 Task: For heading Arial with bold.  font size for heading22,  'Change the font style of data to'Arial Narrow.  and font size to 14,  Change the alignment of both headline & data to Align middle.  In the sheet  FinRecords templatesbook
Action: Mouse moved to (862, 113)
Screenshot: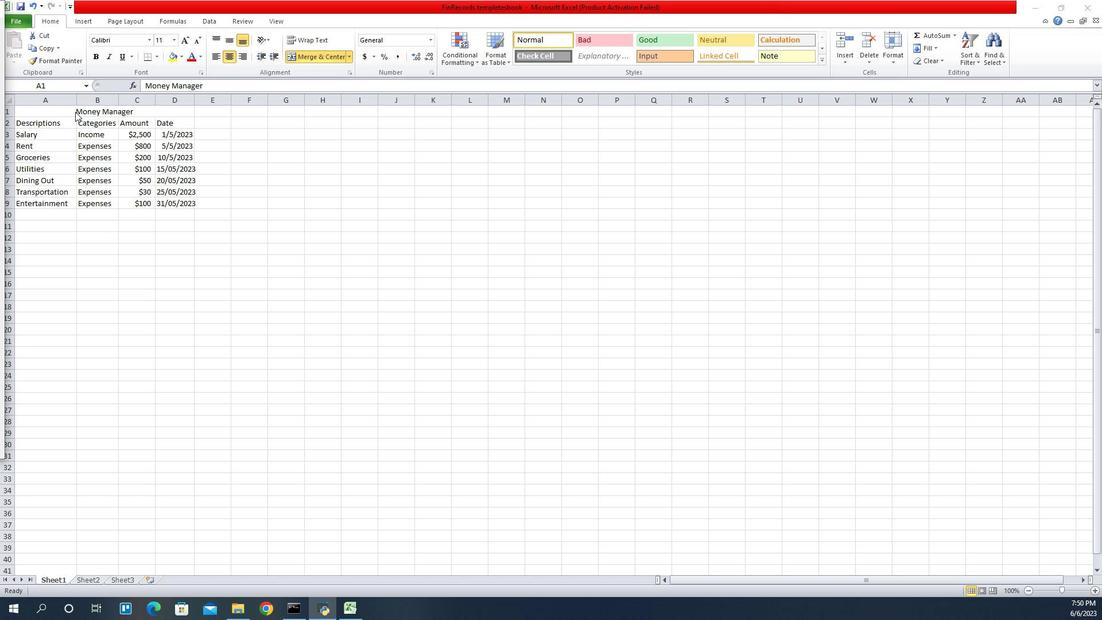 
Action: Mouse pressed left at (862, 113)
Screenshot: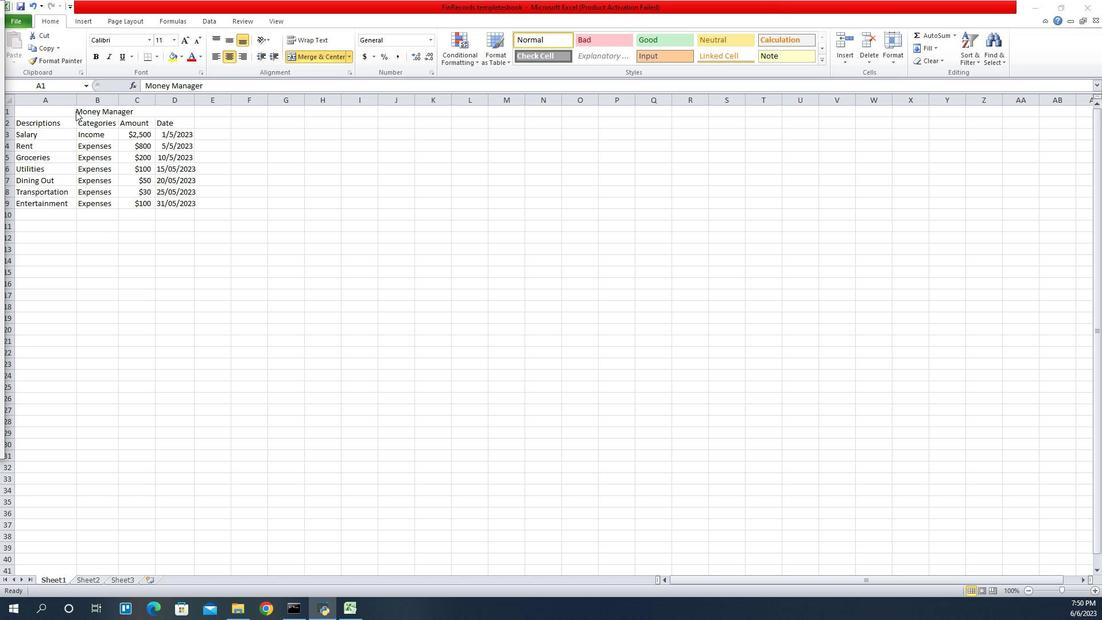 
Action: Mouse moved to (934, 44)
Screenshot: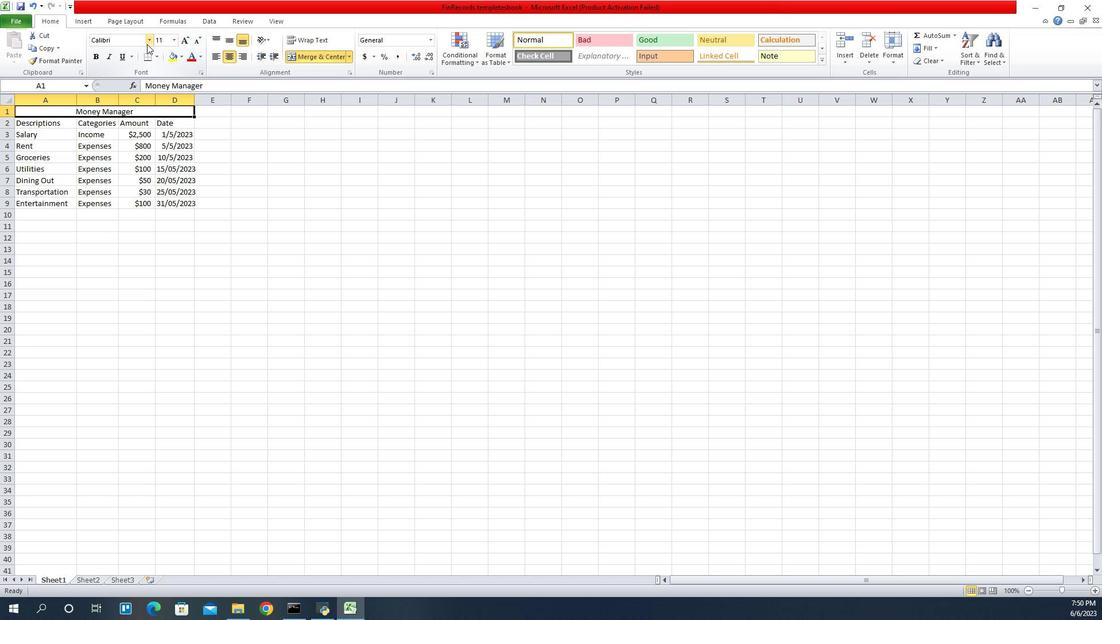 
Action: Mouse pressed left at (934, 44)
Screenshot: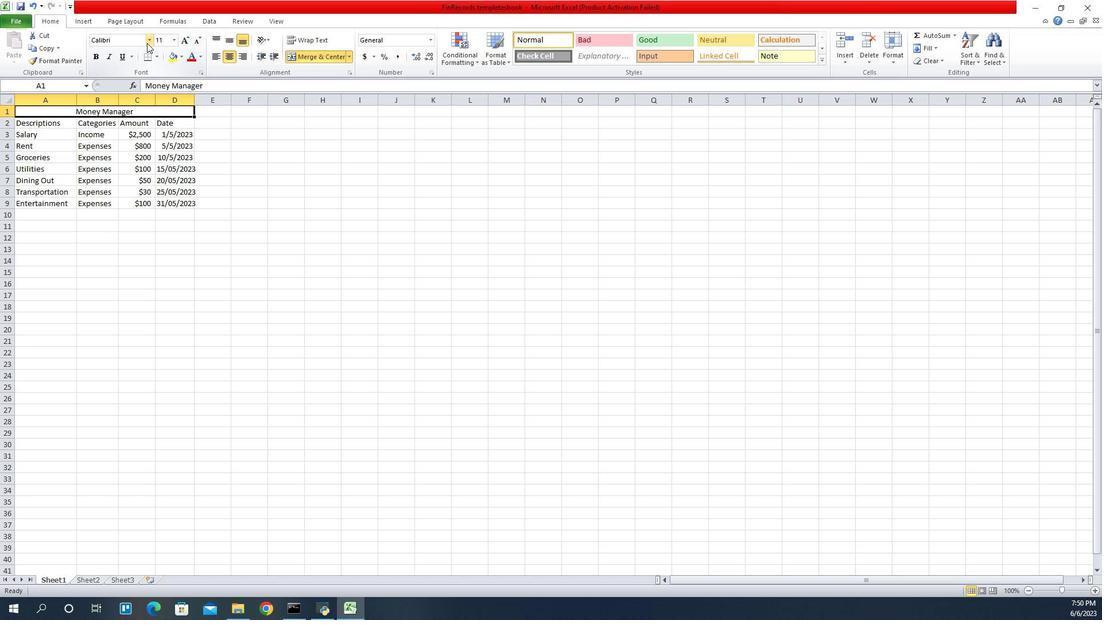 
Action: Mouse moved to (913, 131)
Screenshot: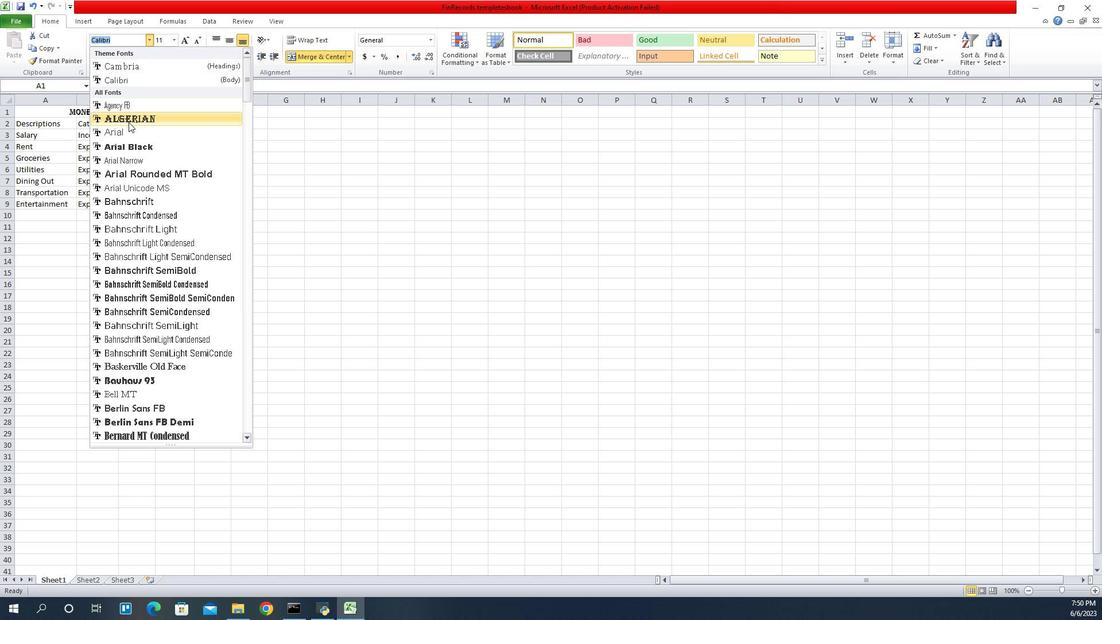 
Action: Mouse pressed left at (913, 131)
Screenshot: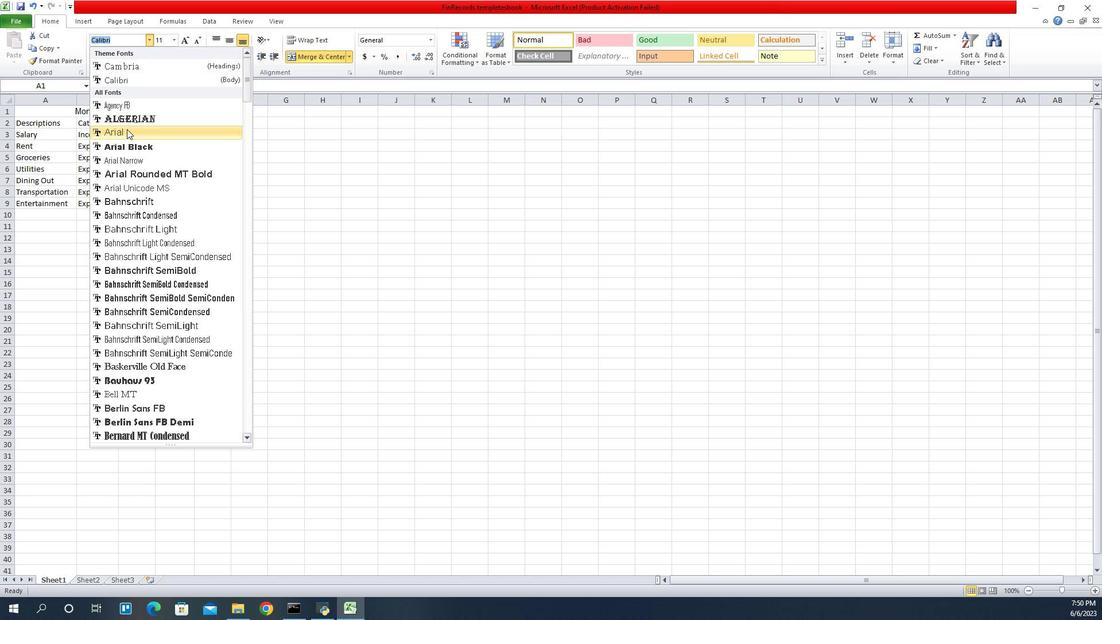 
Action: Mouse moved to (882, 59)
Screenshot: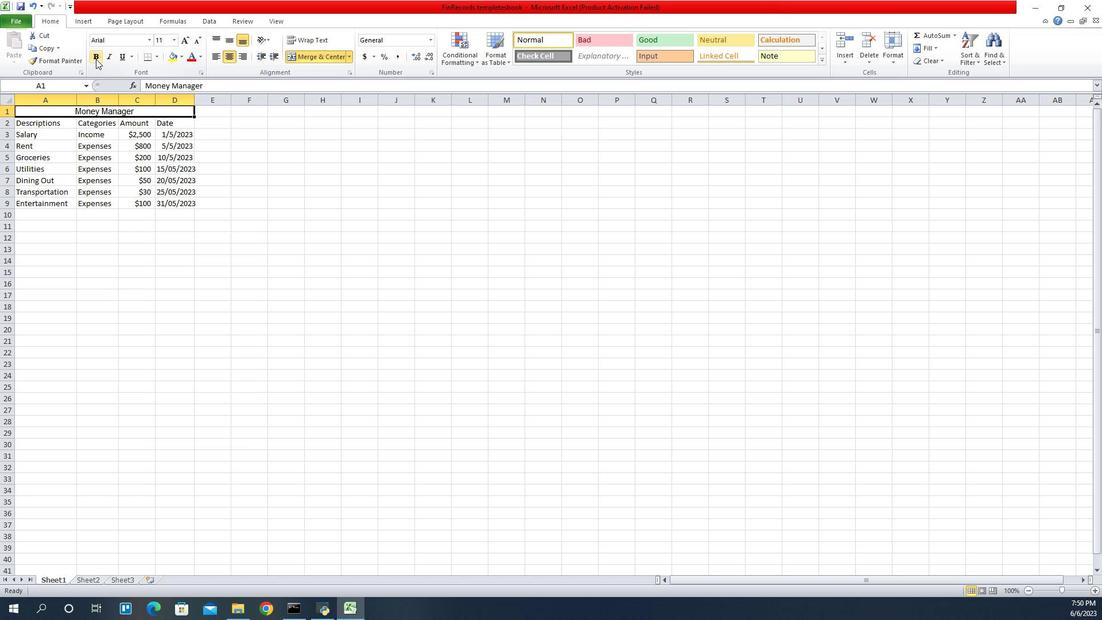 
Action: Mouse pressed left at (882, 59)
Screenshot: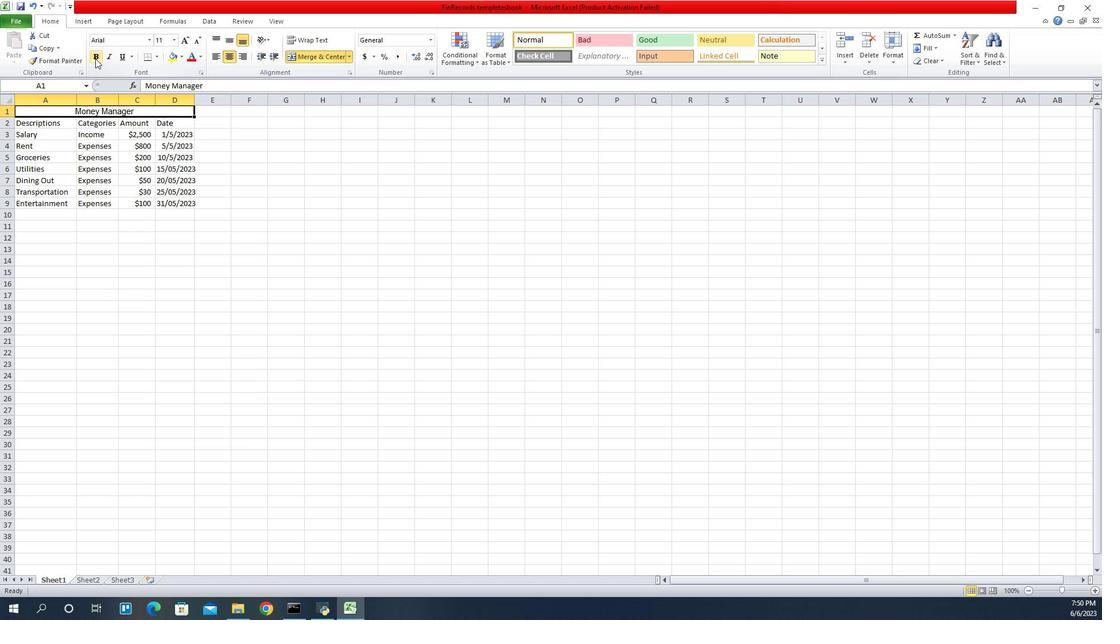 
Action: Mouse moved to (960, 44)
Screenshot: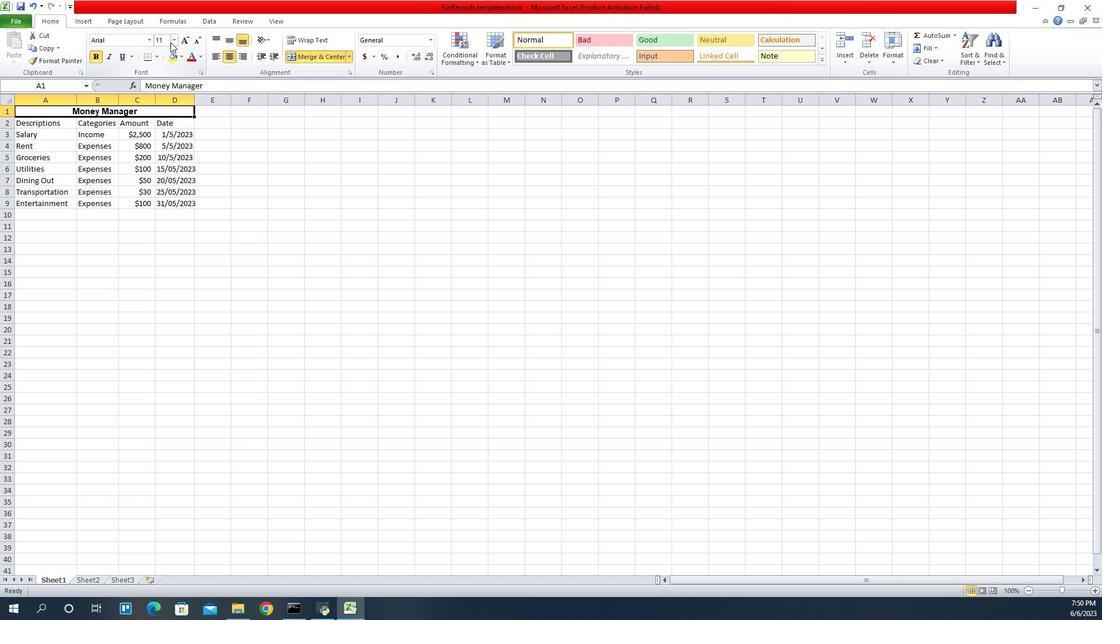 
Action: Mouse pressed left at (960, 44)
Screenshot: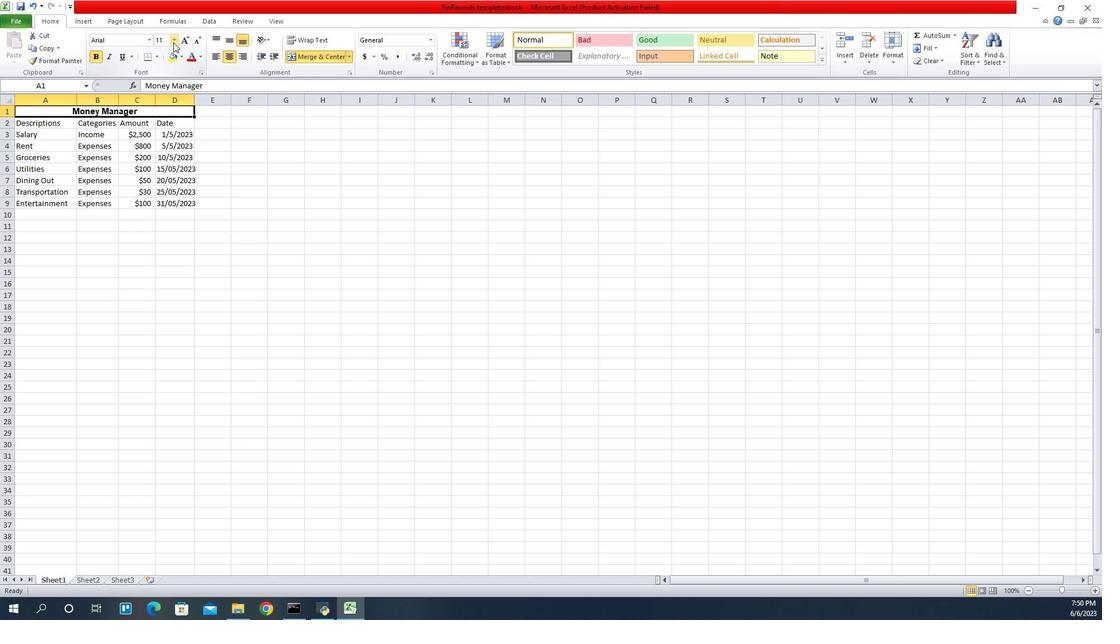 
Action: Mouse pressed left at (960, 44)
Screenshot: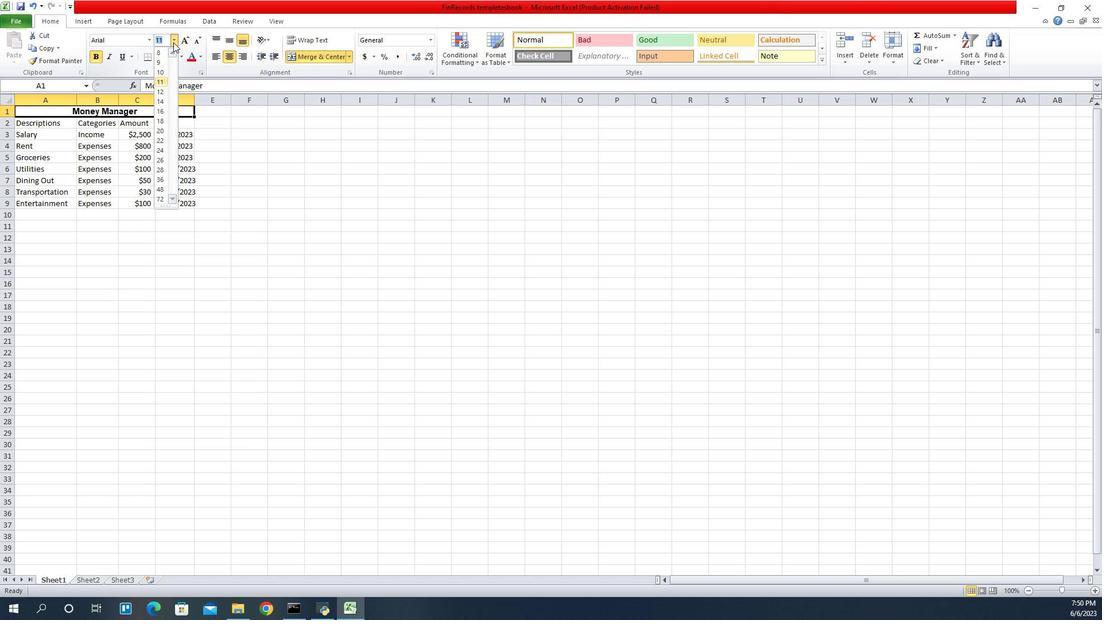 
Action: Mouse moved to (962, 44)
Screenshot: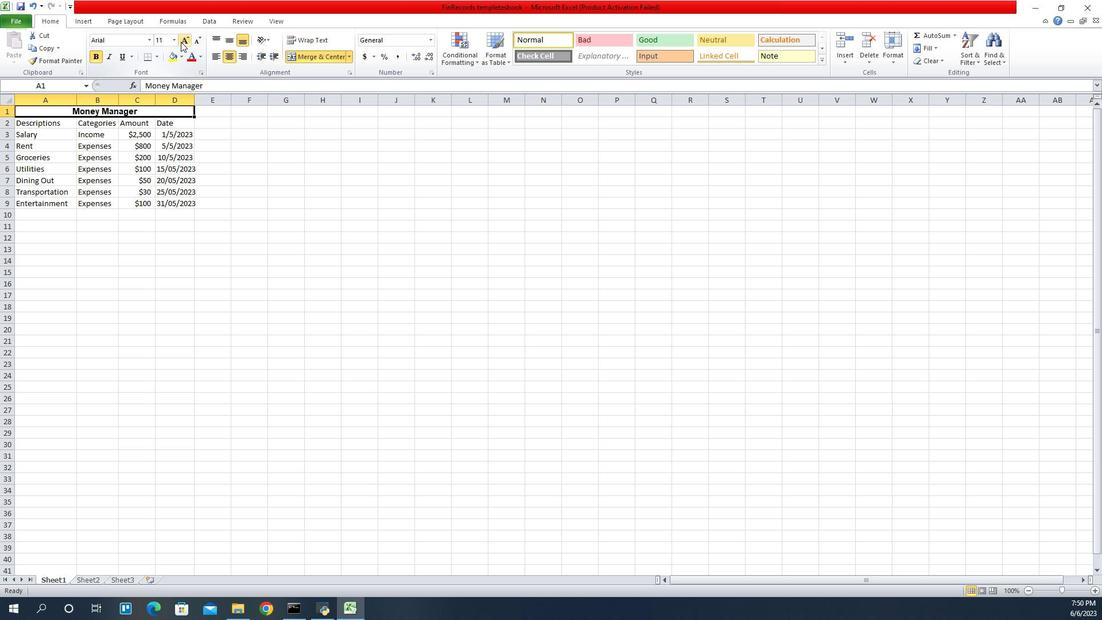
Action: Mouse pressed left at (962, 44)
Screenshot: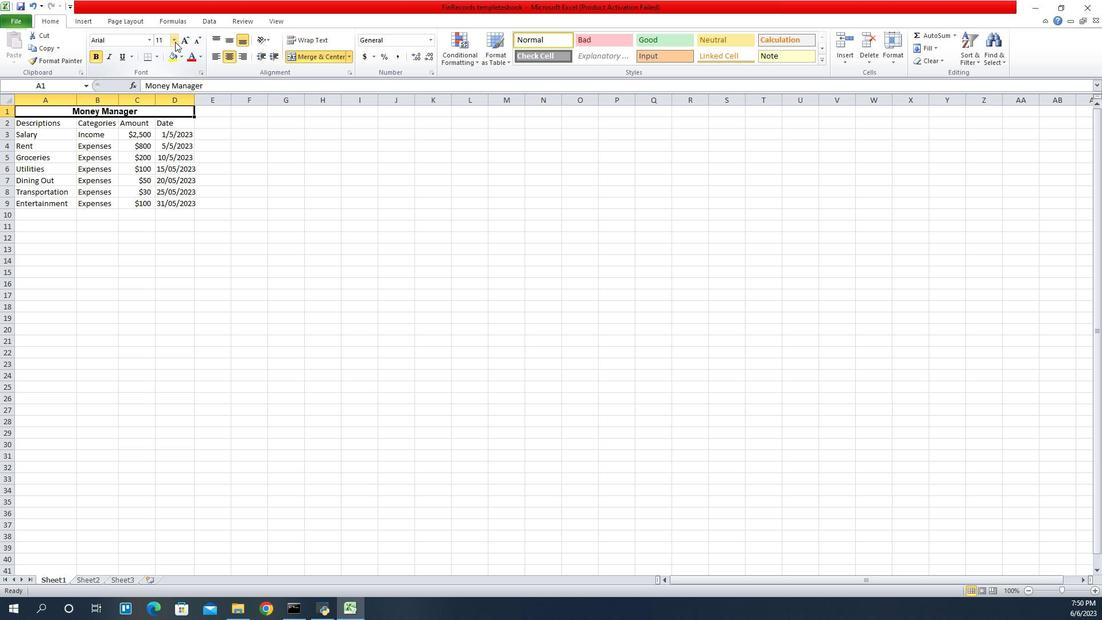 
Action: Mouse moved to (947, 143)
Screenshot: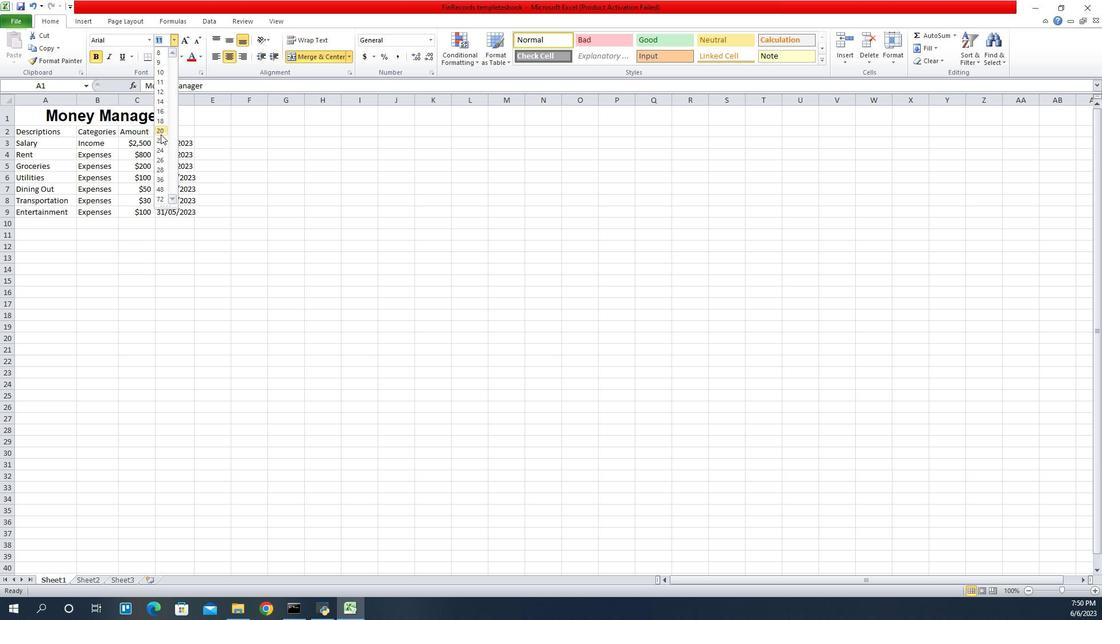 
Action: Mouse pressed left at (947, 143)
Screenshot: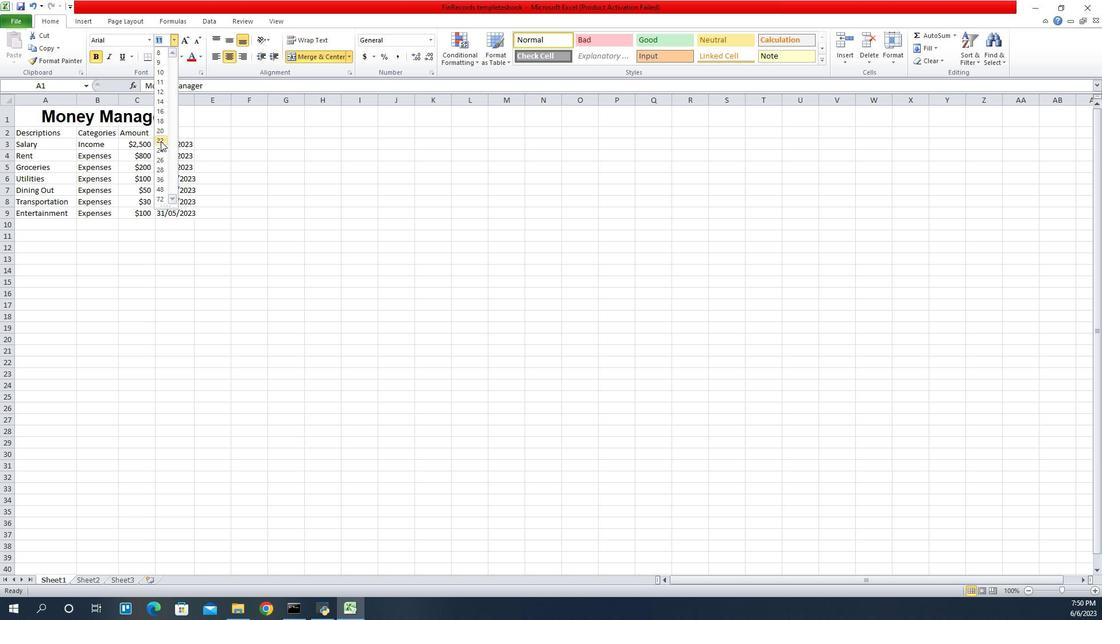 
Action: Mouse moved to (818, 137)
Screenshot: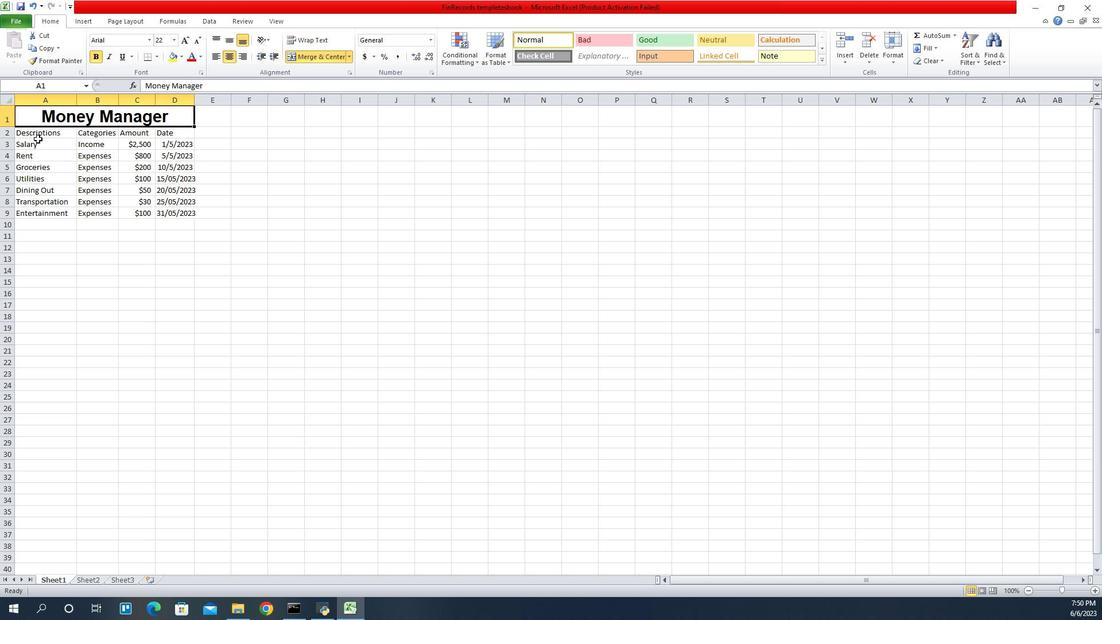 
Action: Mouse pressed left at (818, 137)
Screenshot: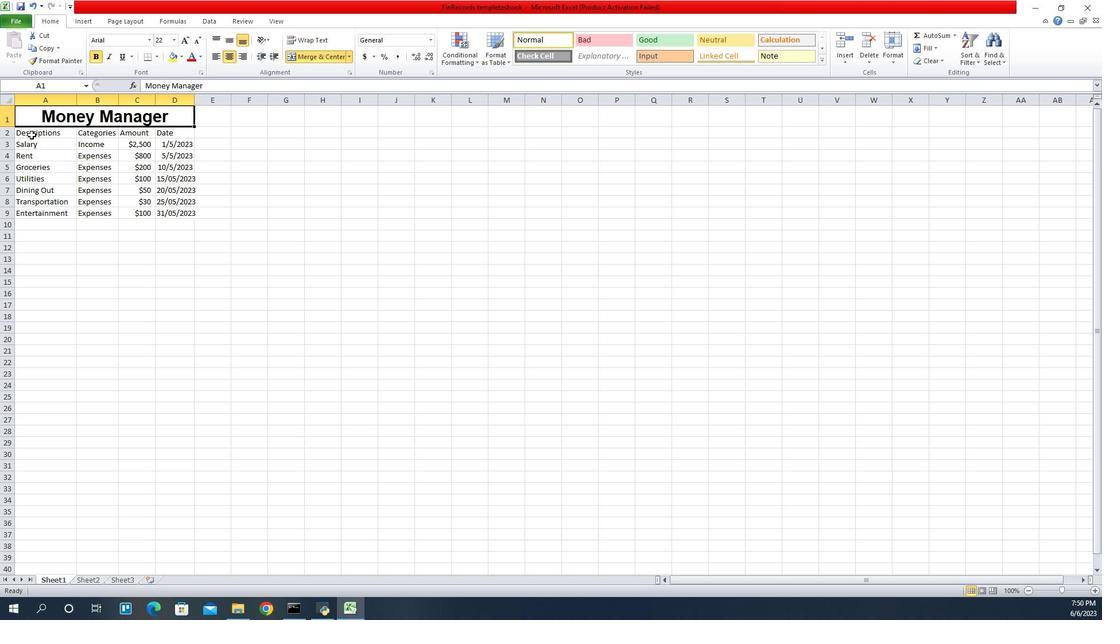 
Action: Mouse moved to (936, 44)
Screenshot: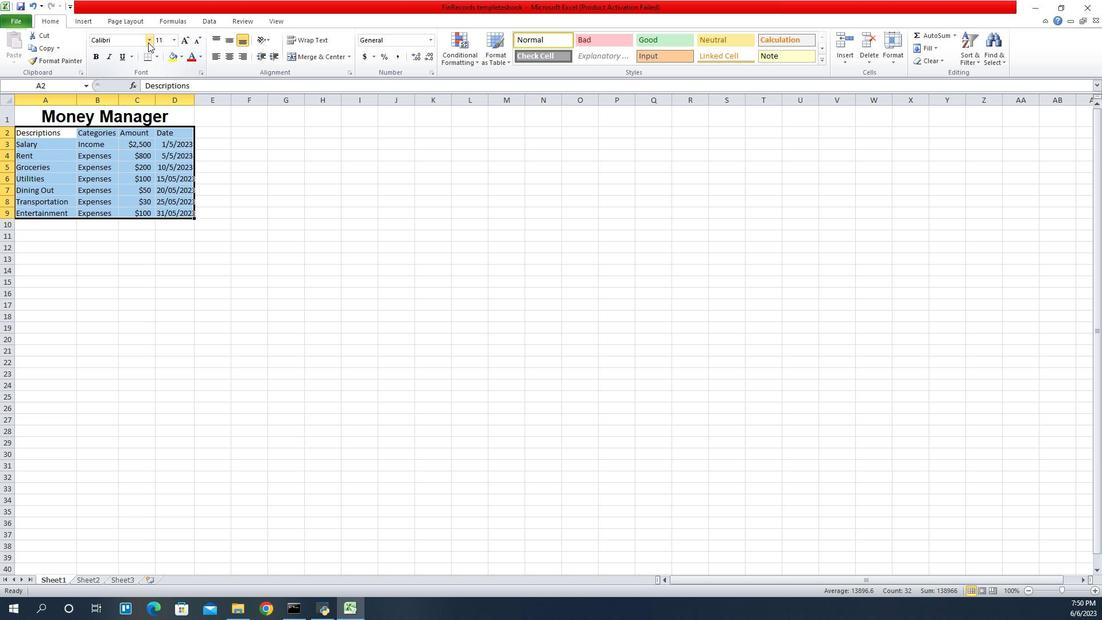 
Action: Mouse pressed left at (936, 44)
Screenshot: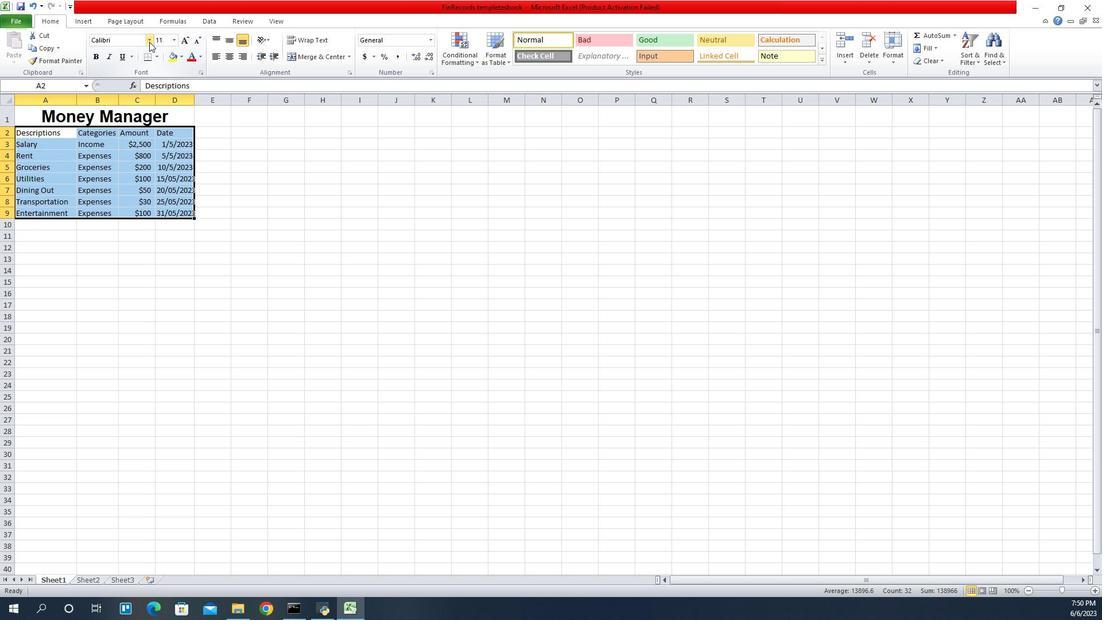 
Action: Mouse moved to (918, 161)
Screenshot: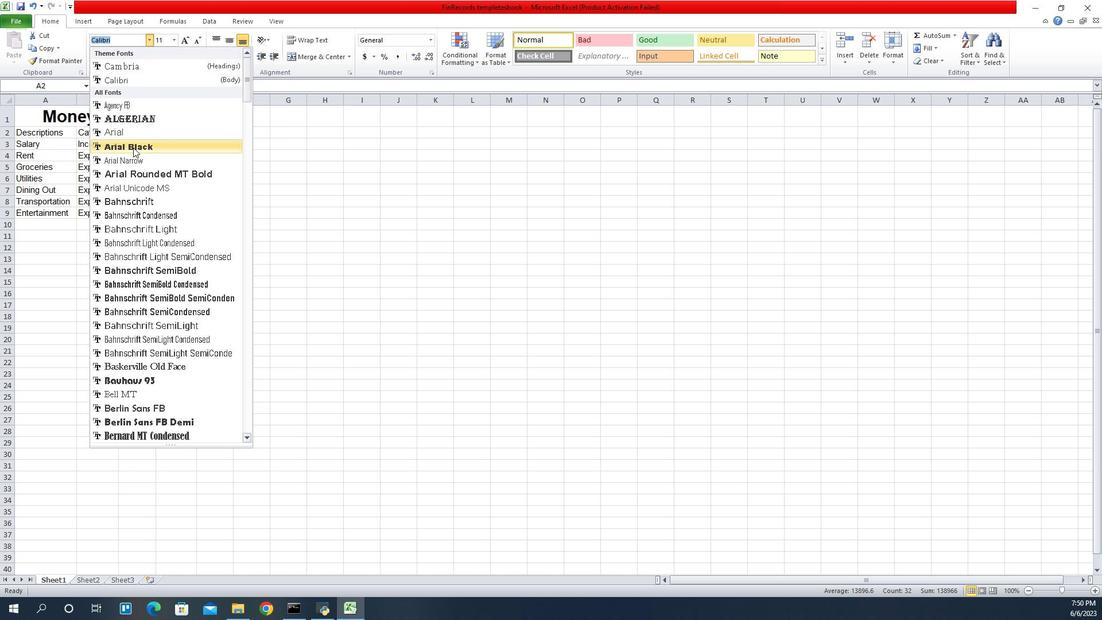 
Action: Mouse pressed left at (918, 161)
Screenshot: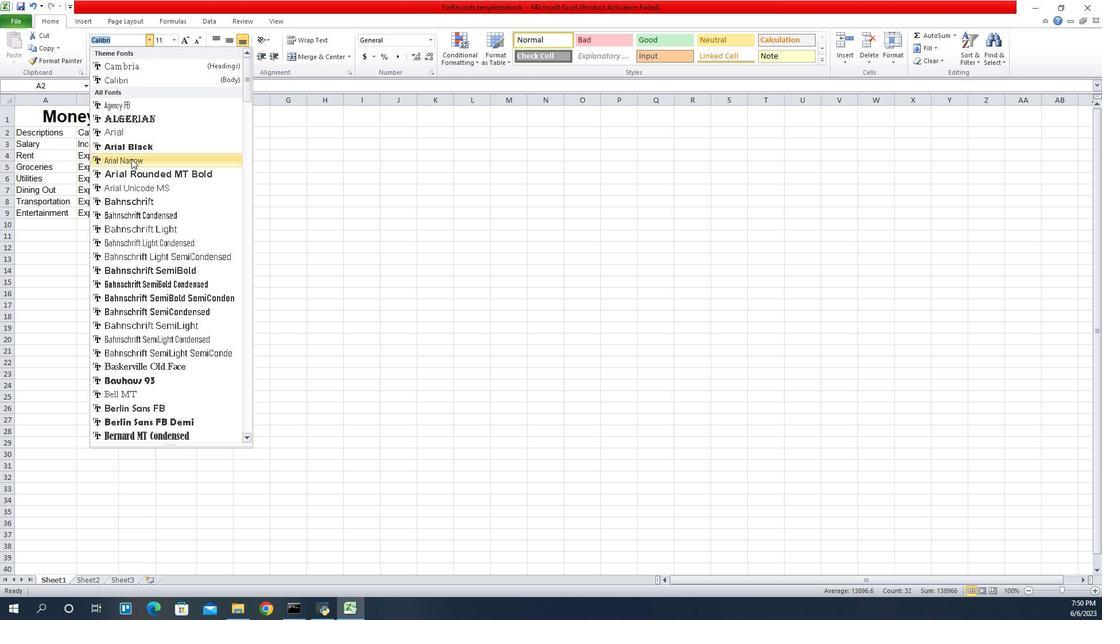 
Action: Mouse moved to (963, 43)
Screenshot: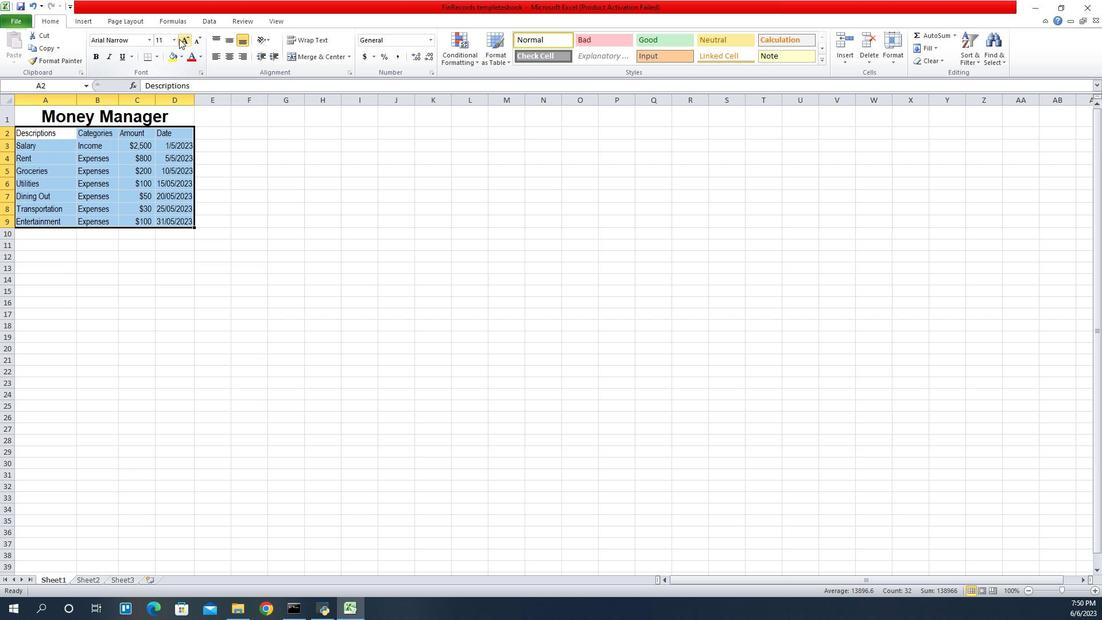 
Action: Mouse pressed left at (963, 43)
Screenshot: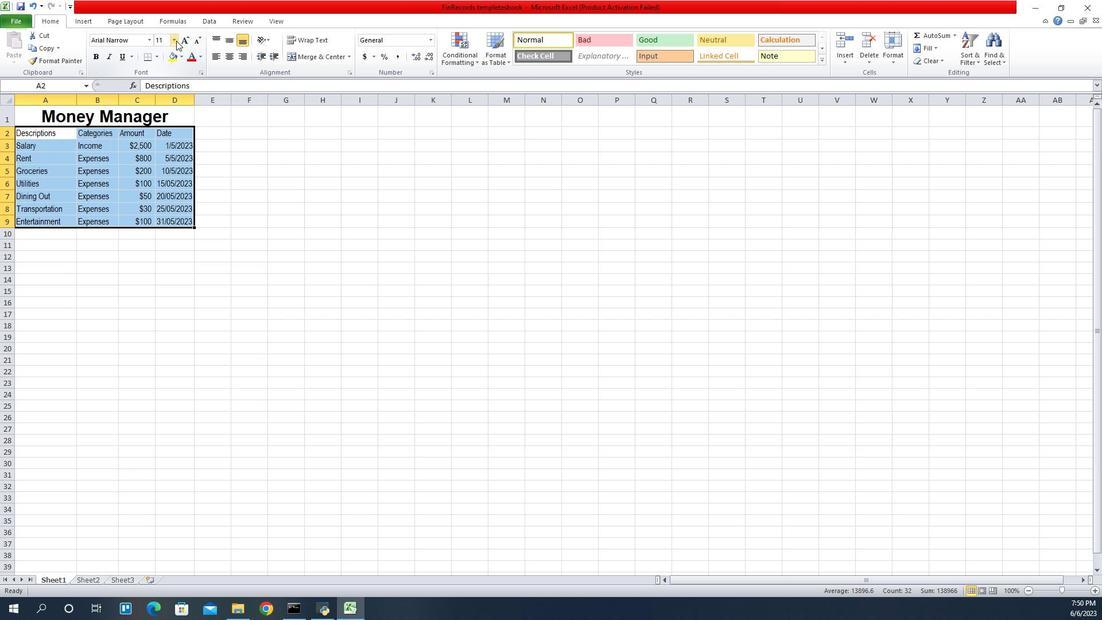 
Action: Mouse moved to (947, 106)
Screenshot: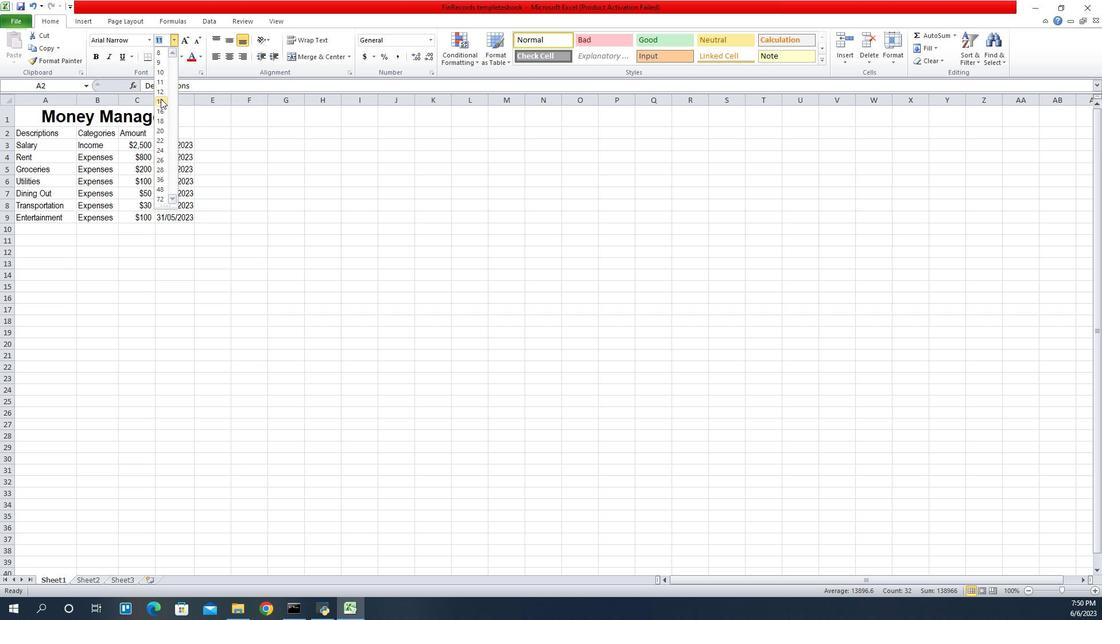 
Action: Mouse pressed left at (947, 106)
Screenshot: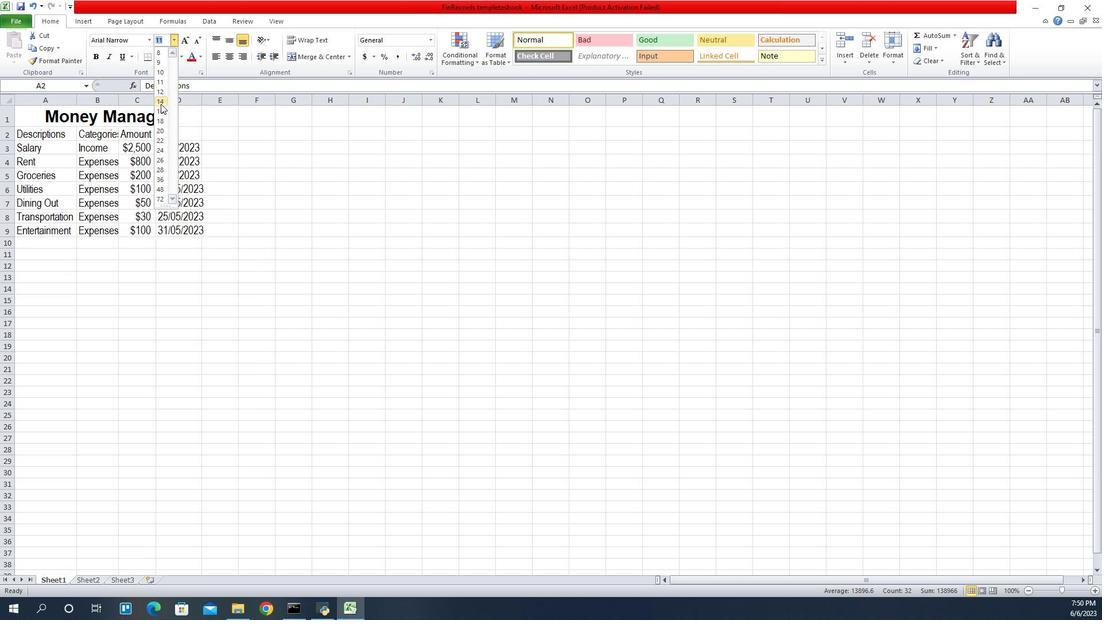 
Action: Mouse moved to (893, 114)
Screenshot: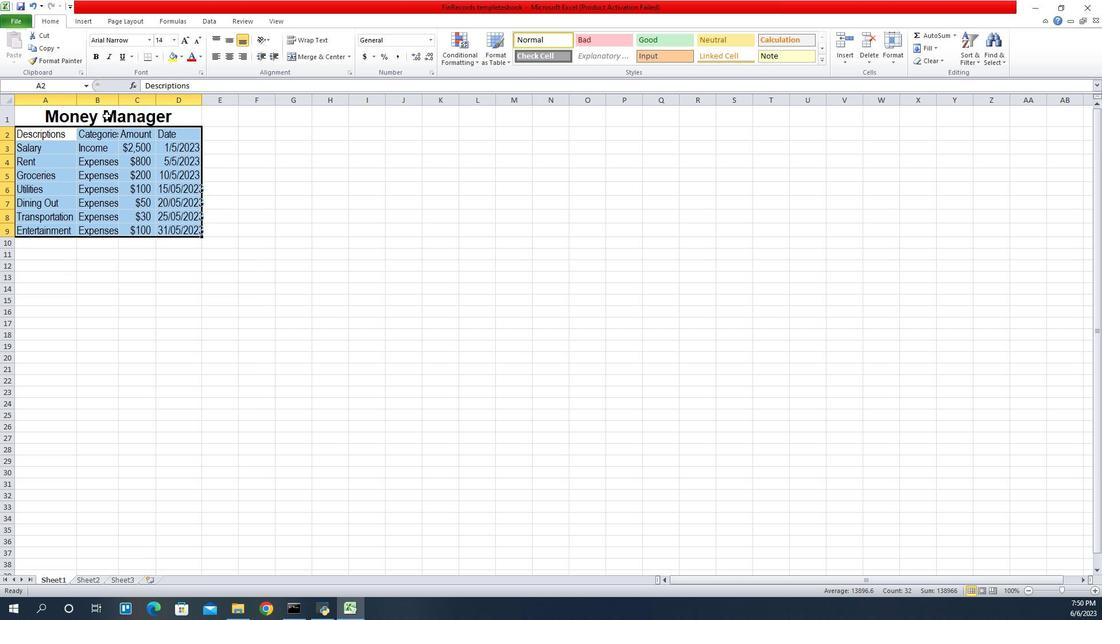 
Action: Mouse pressed left at (893, 114)
Screenshot: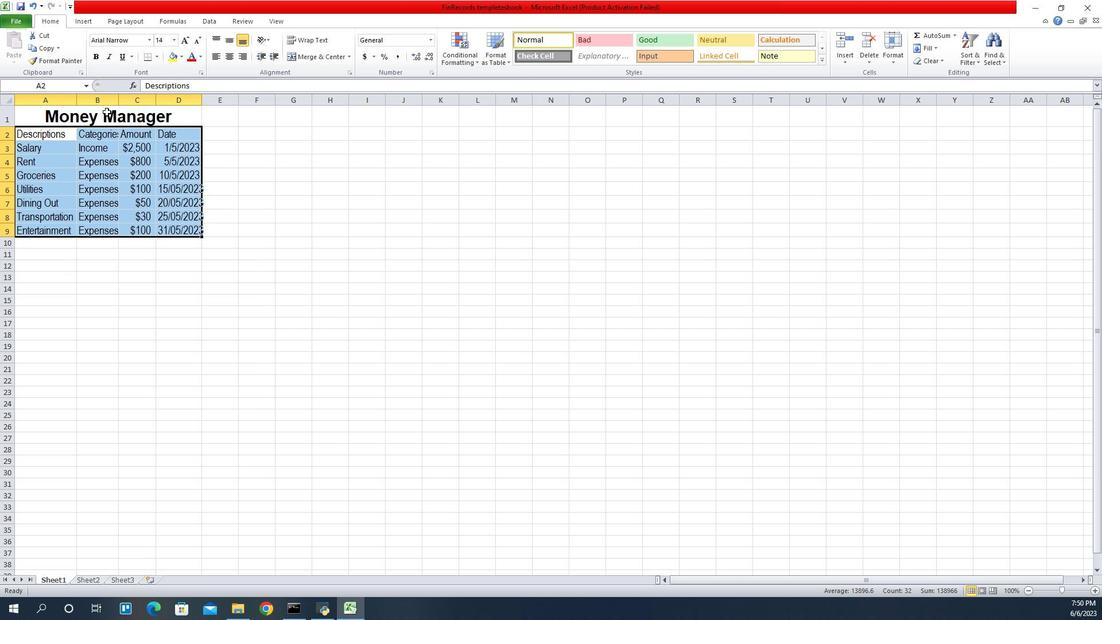 
Action: Mouse moved to (1014, 40)
Screenshot: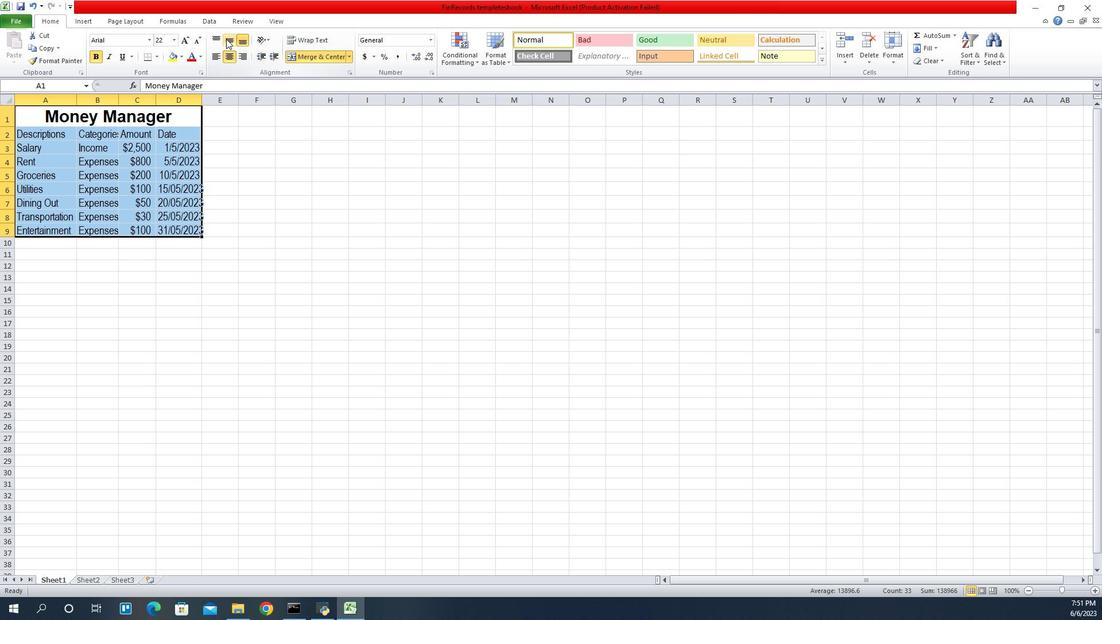 
Action: Mouse pressed left at (1014, 40)
Screenshot: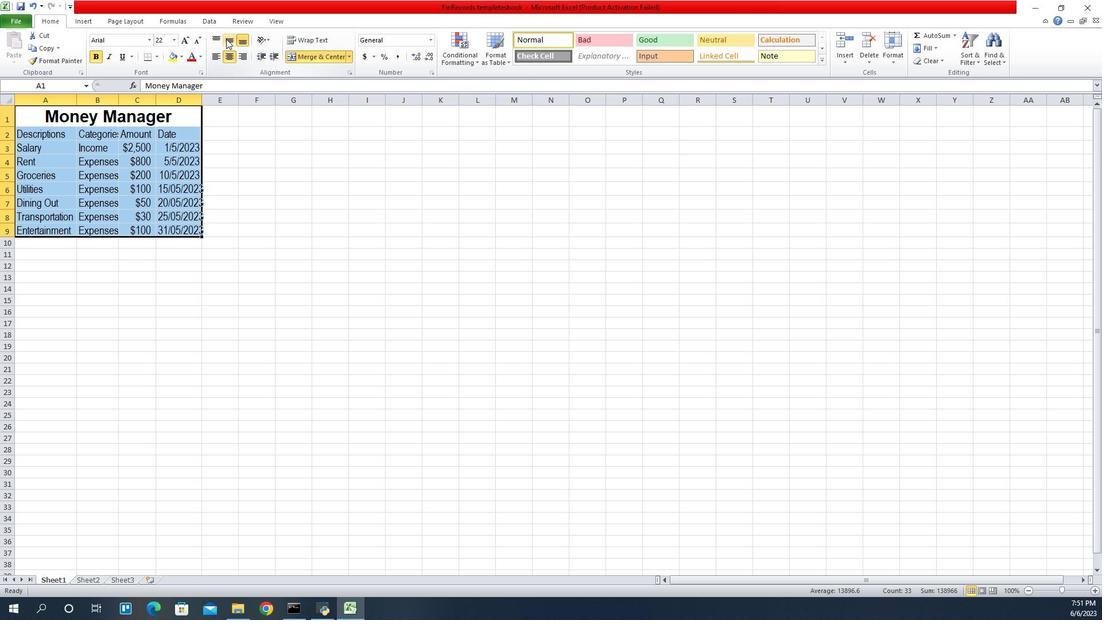 
Action: Mouse moved to (864, 103)
Screenshot: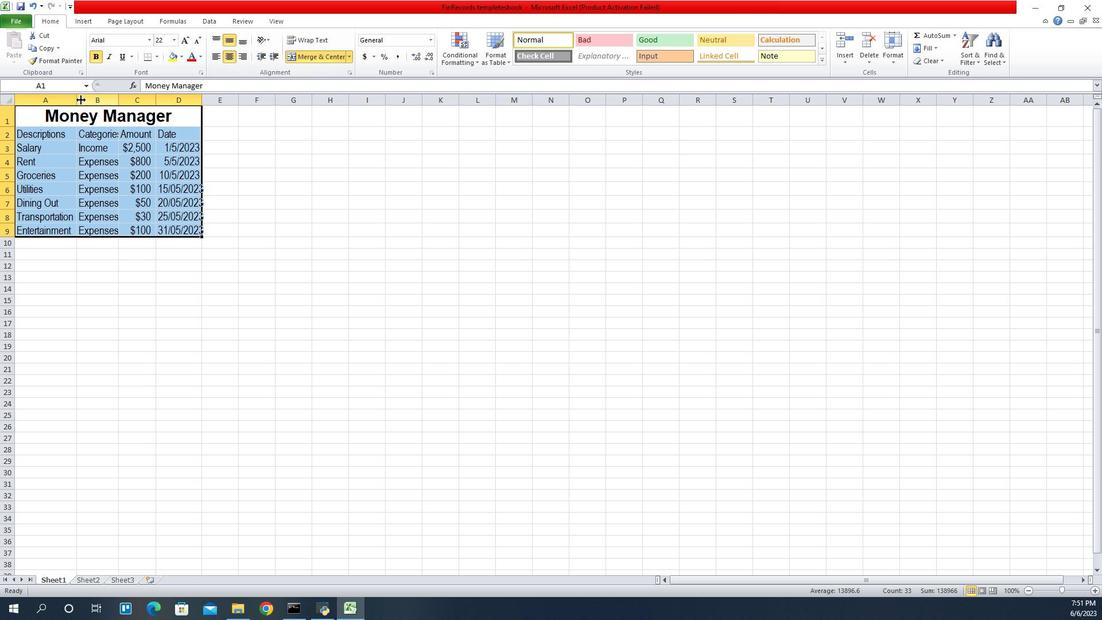 
Action: Mouse pressed left at (864, 103)
Screenshot: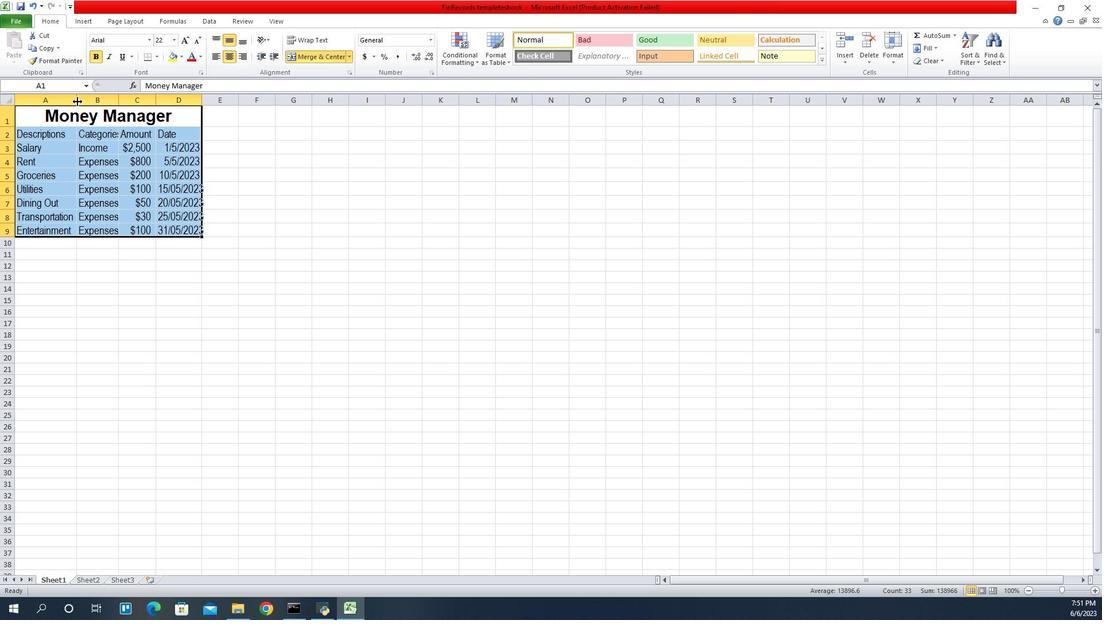 
Action: Mouse pressed left at (864, 103)
Screenshot: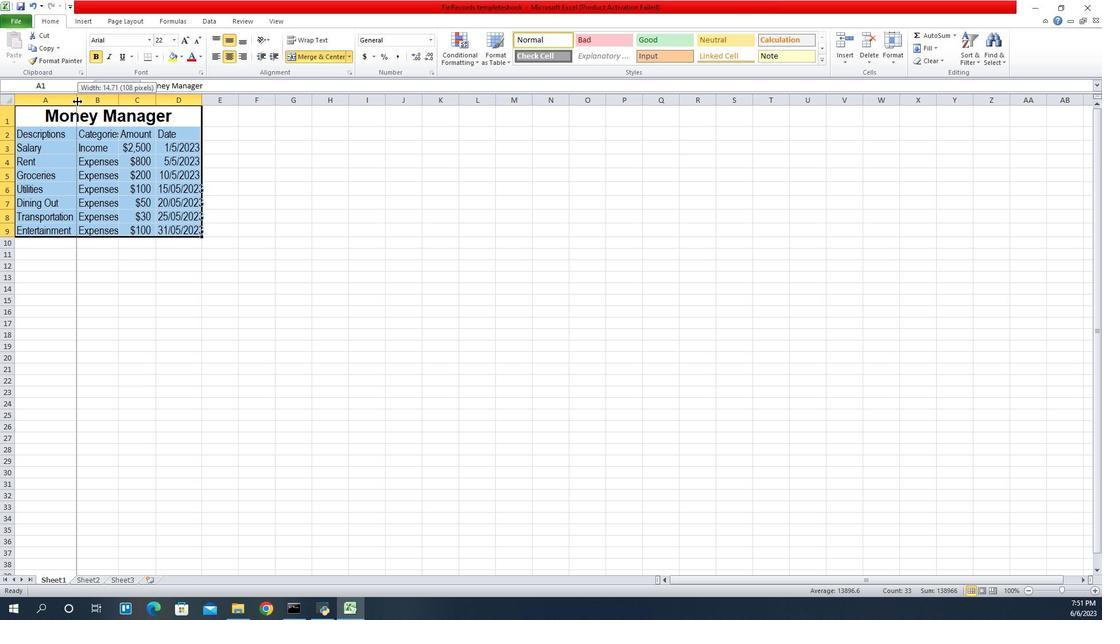 
Action: Mouse moved to (906, 105)
Screenshot: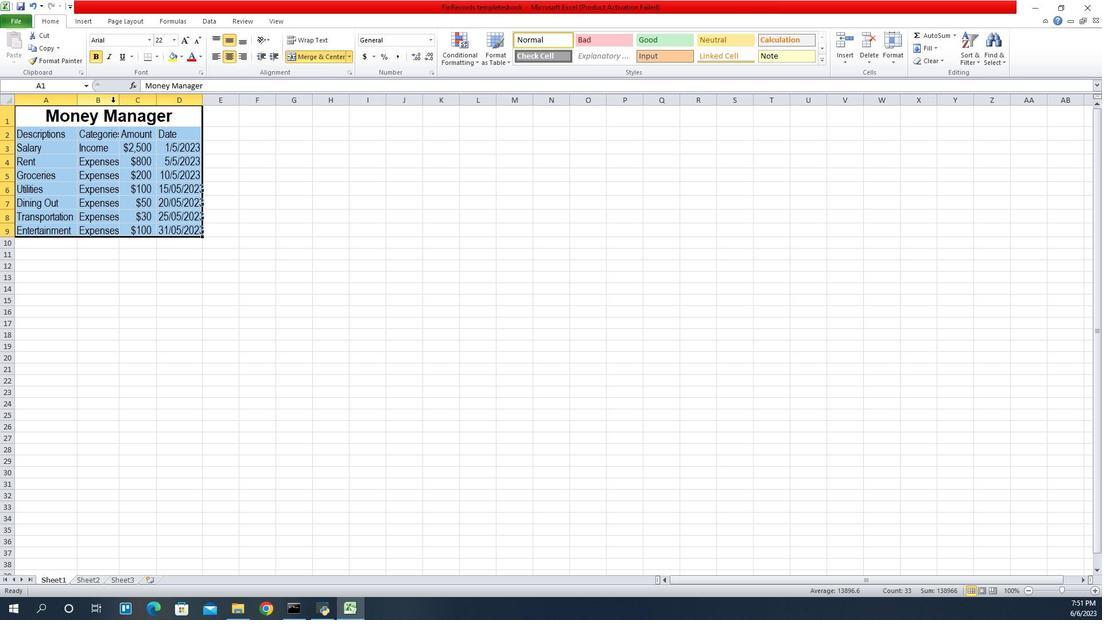 
Action: Mouse pressed left at (906, 105)
Screenshot: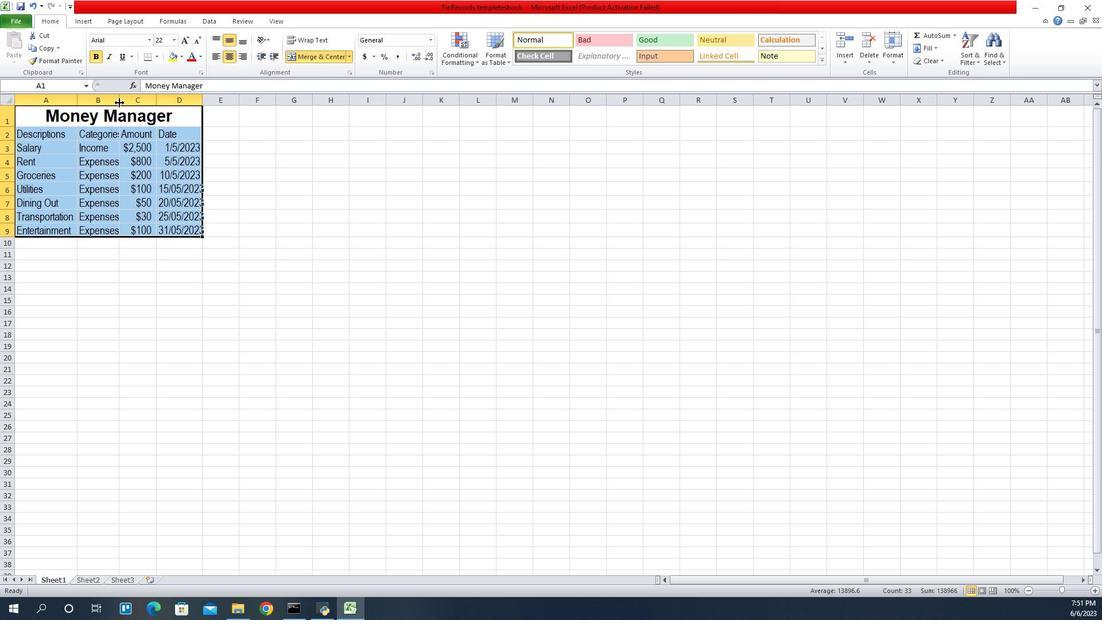 
Action: Mouse pressed left at (906, 105)
Screenshot: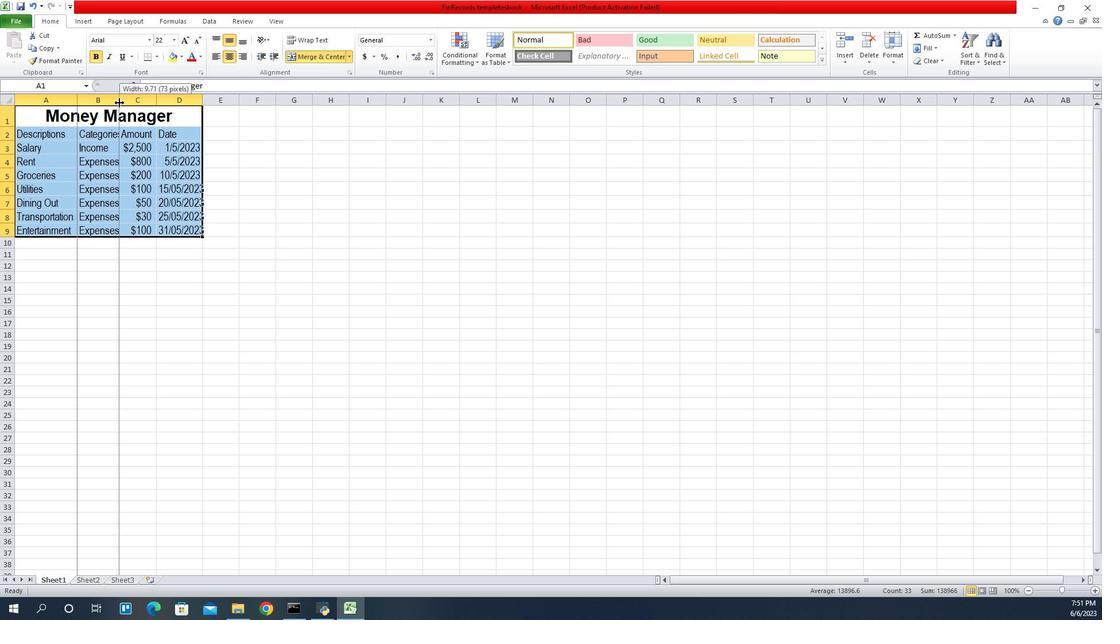 
Action: Mouse moved to (949, 105)
Screenshot: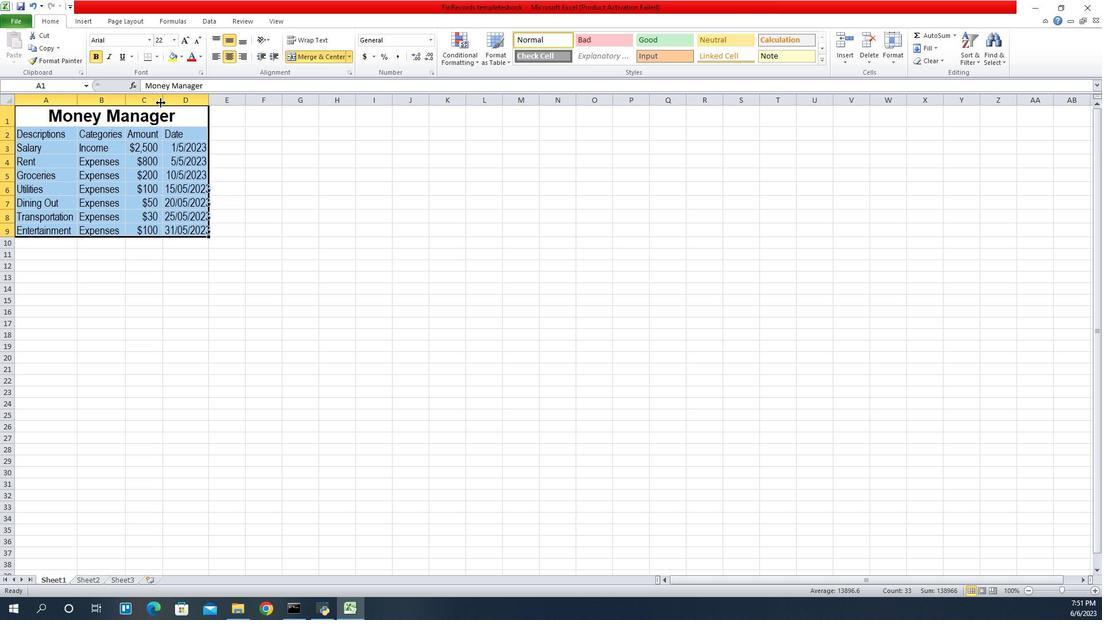 
Action: Mouse pressed left at (949, 105)
Screenshot: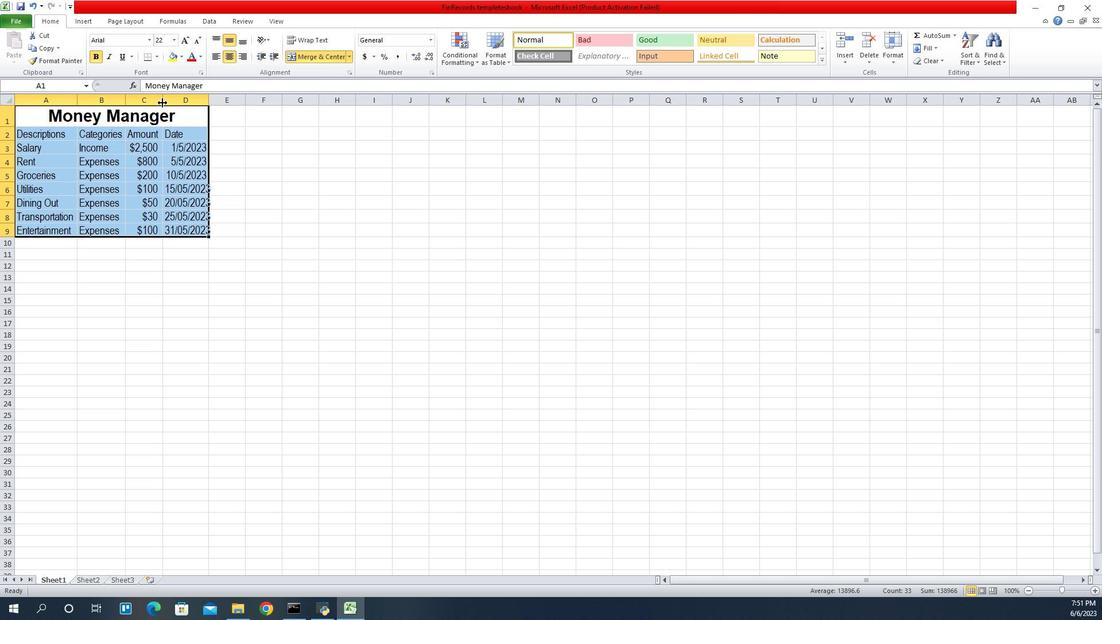 
Action: Mouse pressed left at (949, 105)
Screenshot: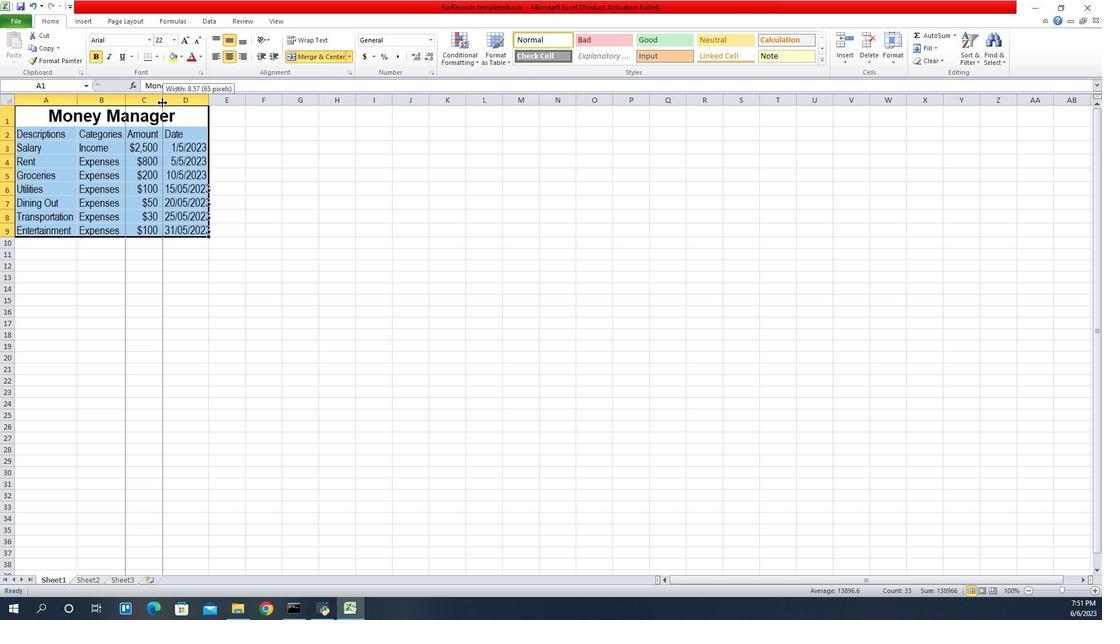 
Action: Mouse moved to (994, 102)
Screenshot: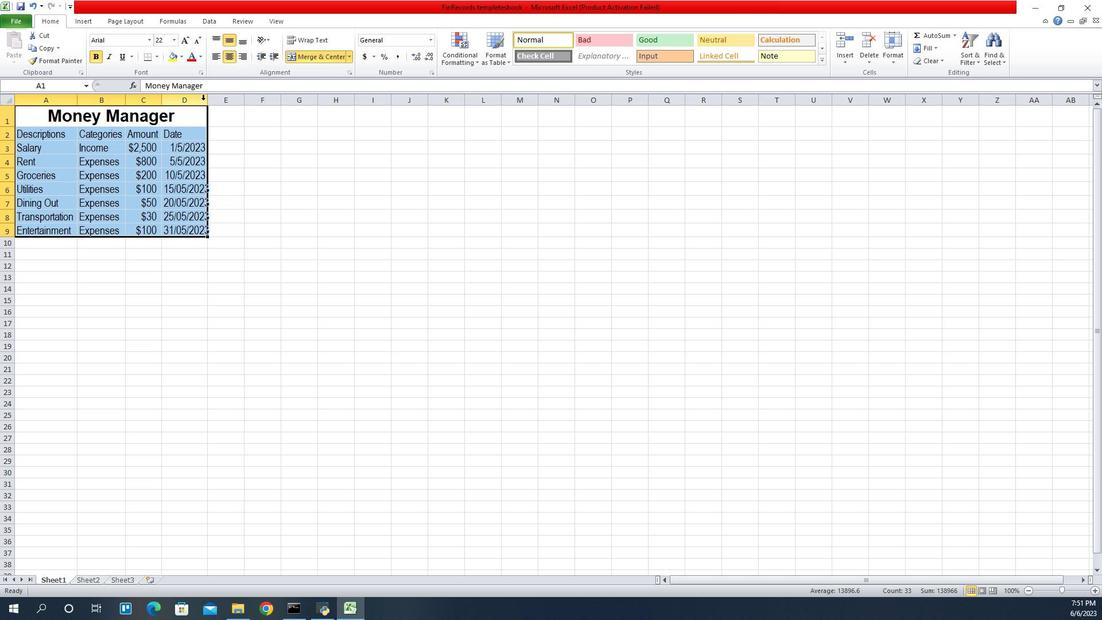 
Action: Mouse pressed left at (994, 102)
Screenshot: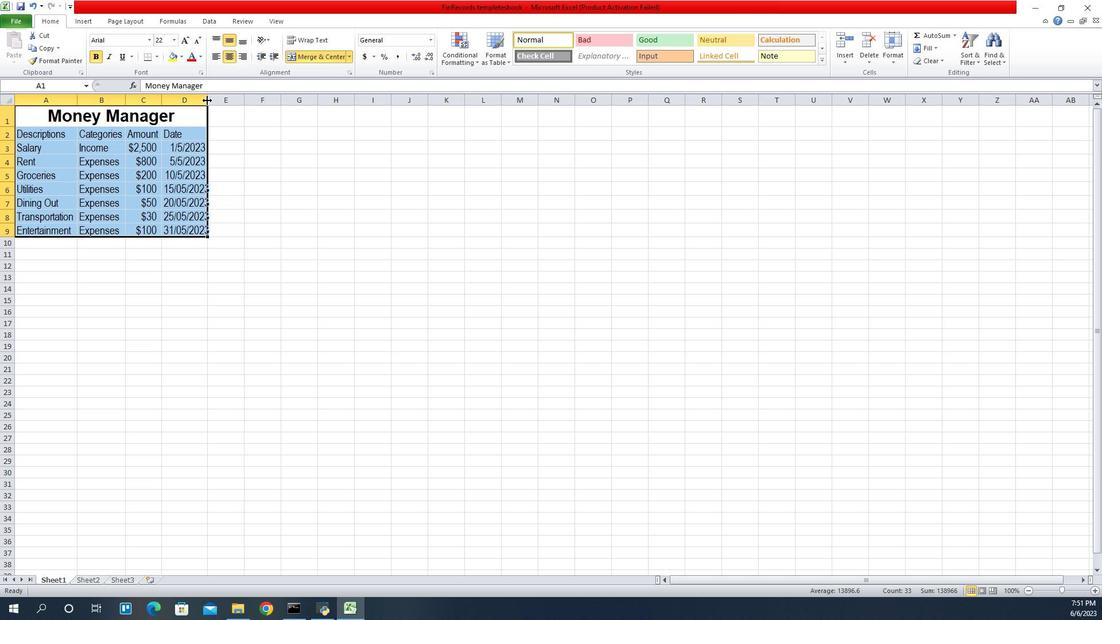 
Action: Mouse pressed left at (994, 102)
Screenshot: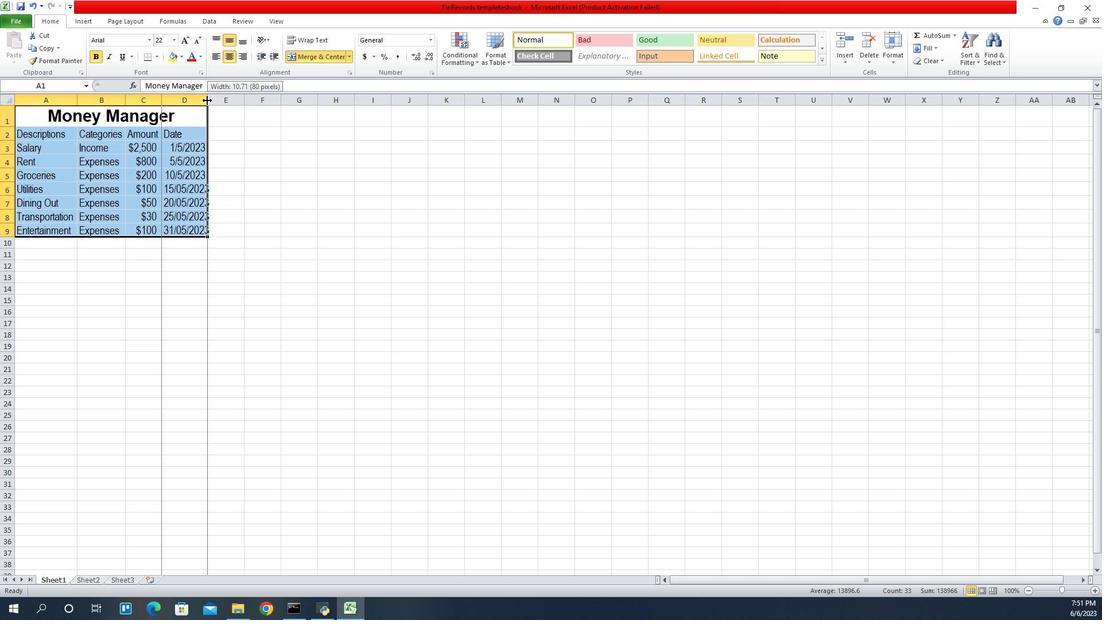 
Action: Mouse moved to (990, 105)
Screenshot: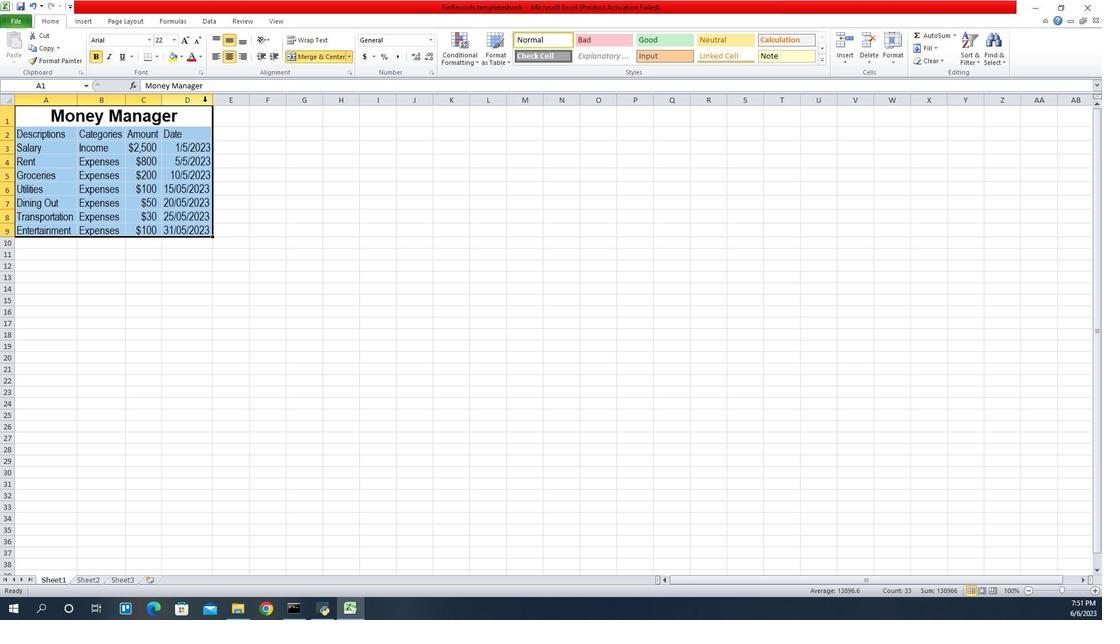
